 Task: Check the average views per listing of stainless steel appliances in the last 3 years.
Action: Mouse moved to (918, 210)
Screenshot: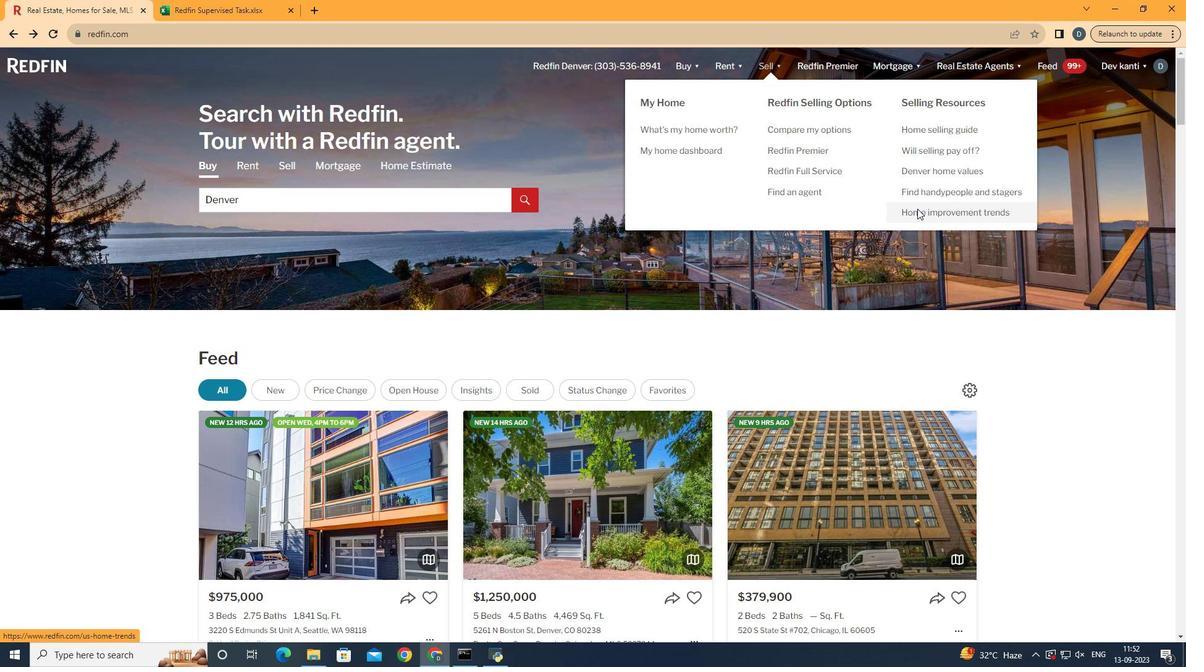 
Action: Mouse pressed left at (918, 210)
Screenshot: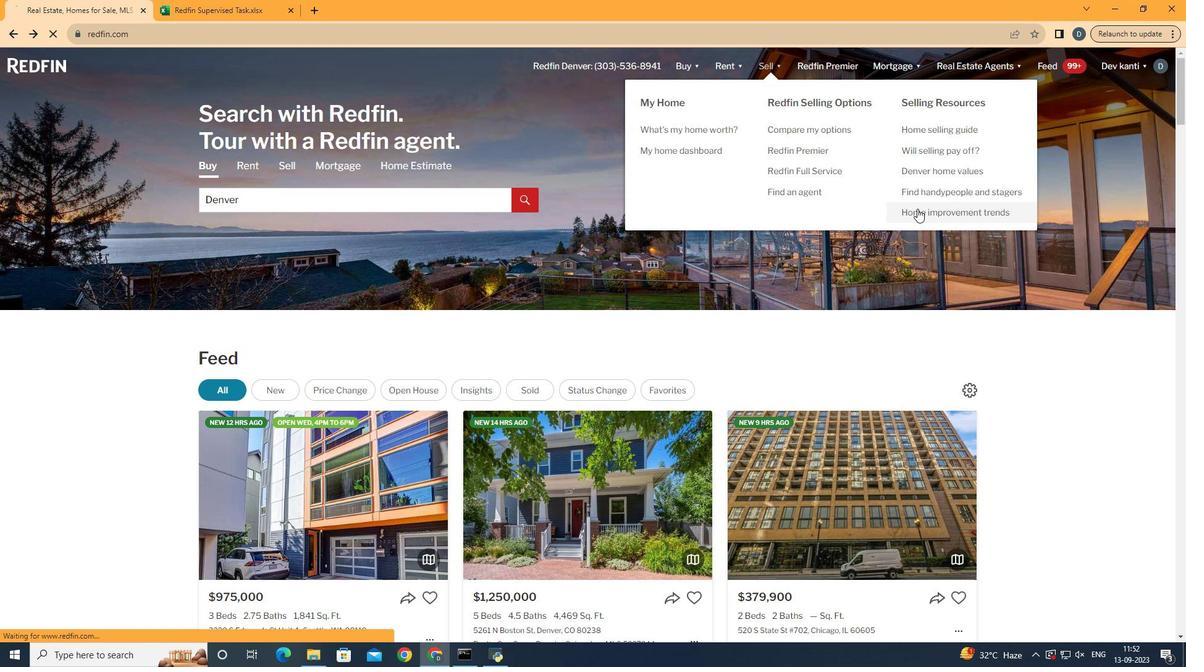 
Action: Mouse moved to (309, 241)
Screenshot: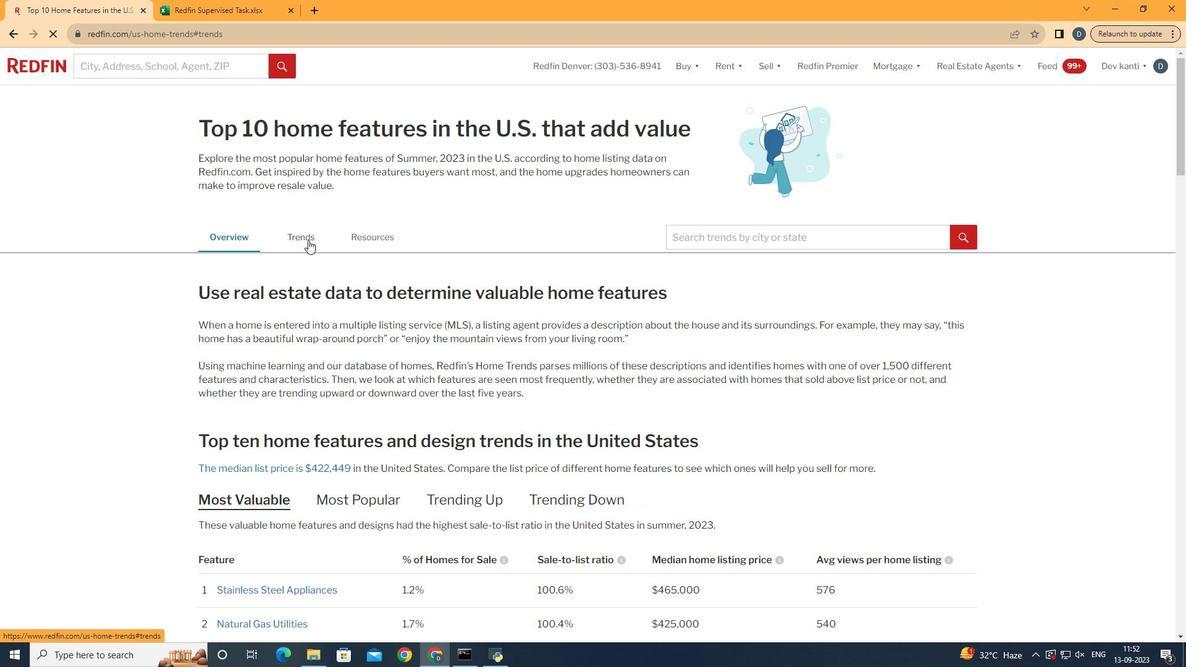
Action: Mouse pressed left at (309, 241)
Screenshot: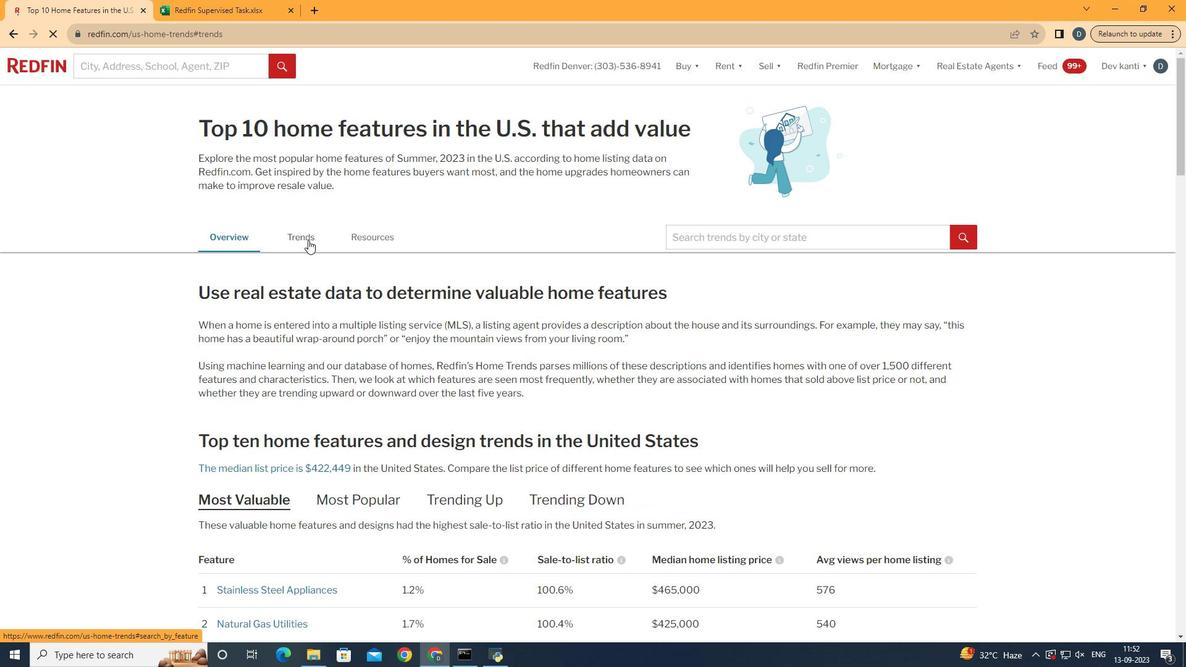 
Action: Mouse moved to (514, 388)
Screenshot: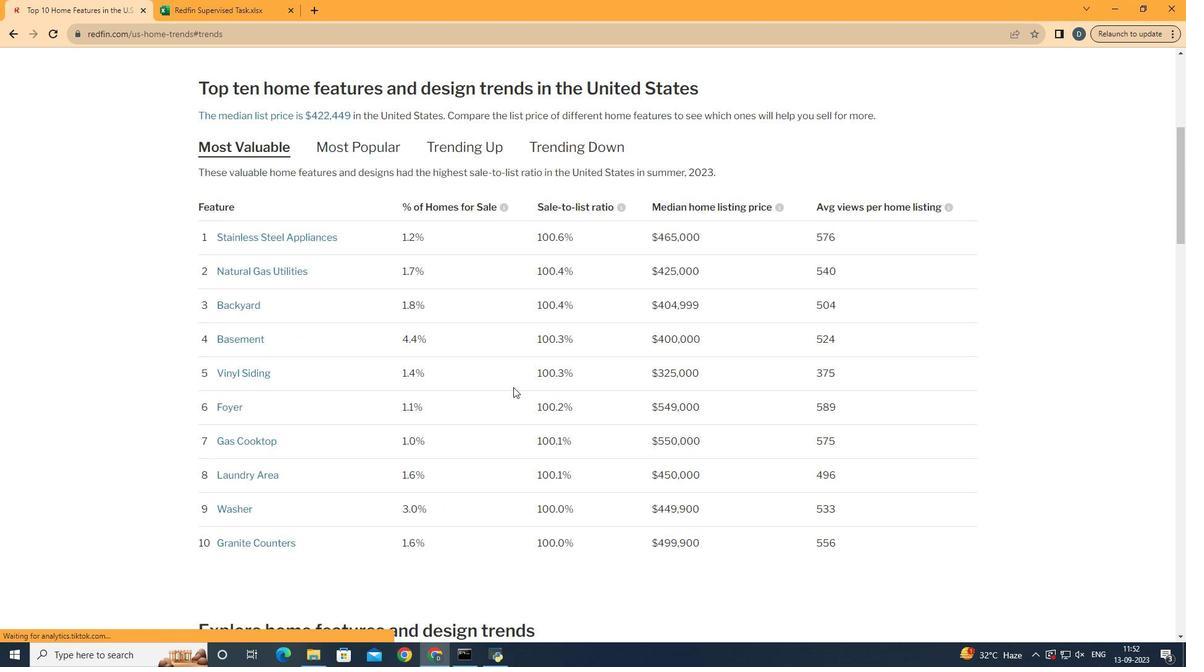 
Action: Mouse scrolled (514, 387) with delta (0, 0)
Screenshot: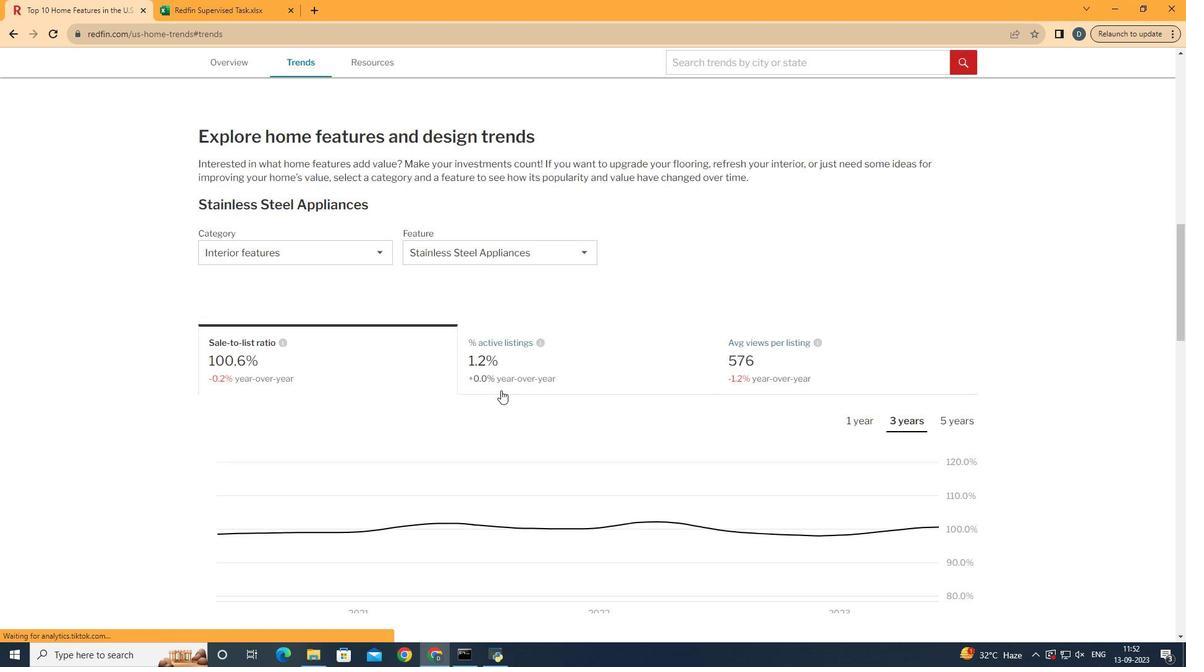 
Action: Mouse scrolled (514, 387) with delta (0, 0)
Screenshot: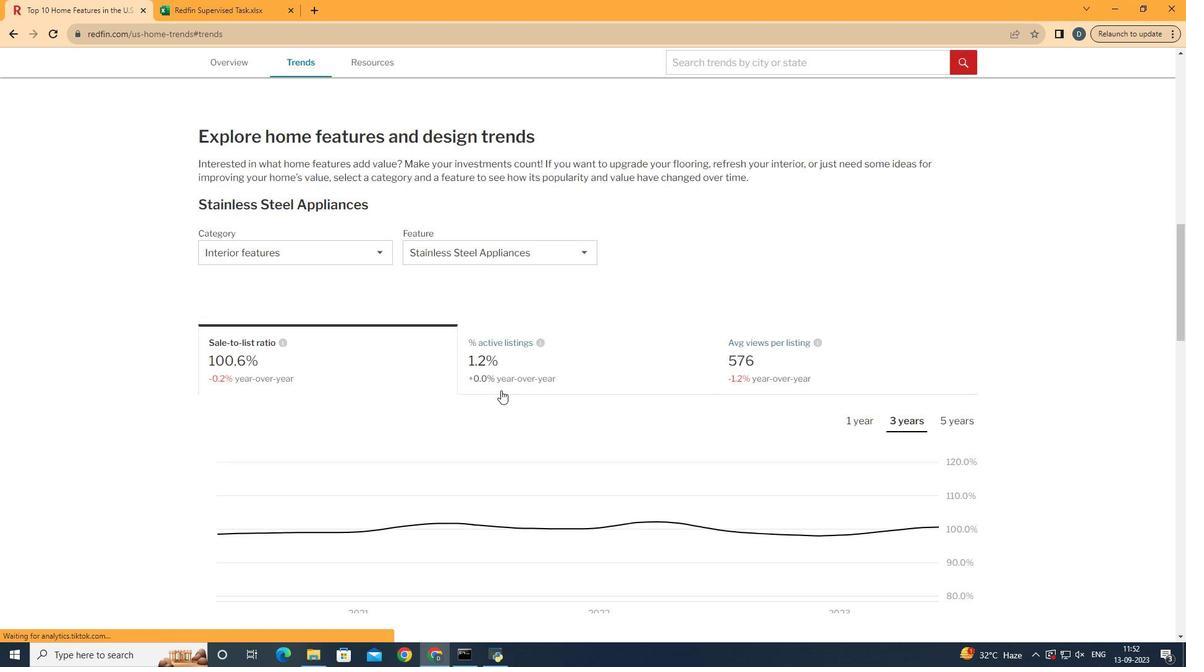 
Action: Mouse moved to (514, 388)
Screenshot: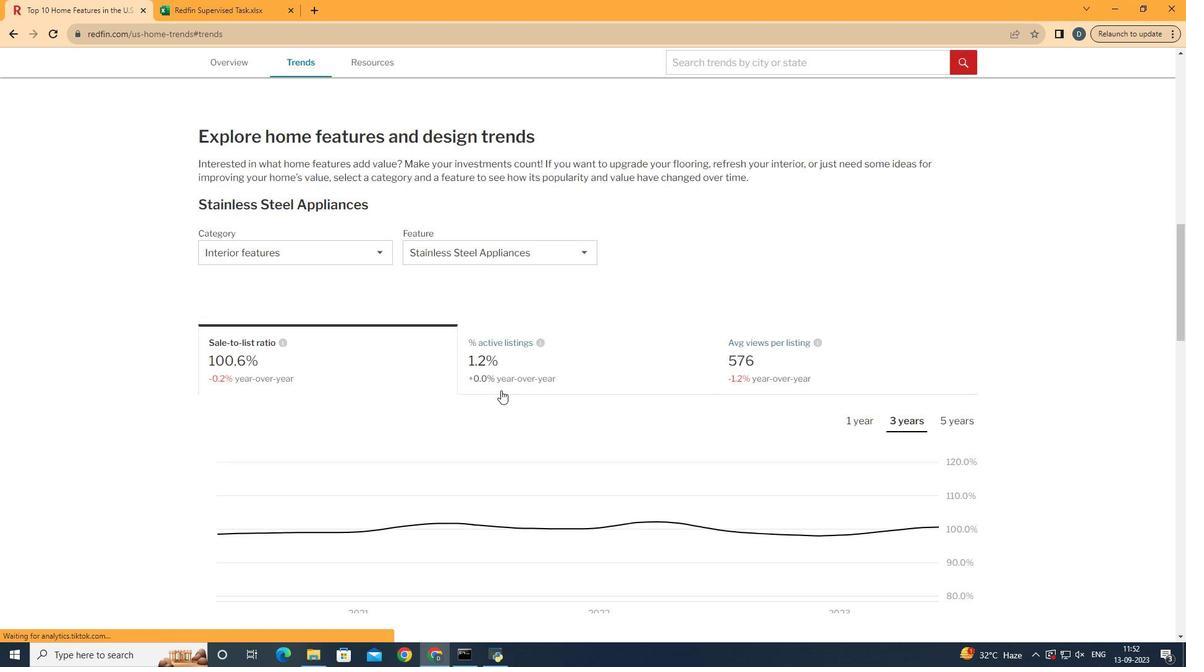 
Action: Mouse scrolled (514, 387) with delta (0, -1)
Screenshot: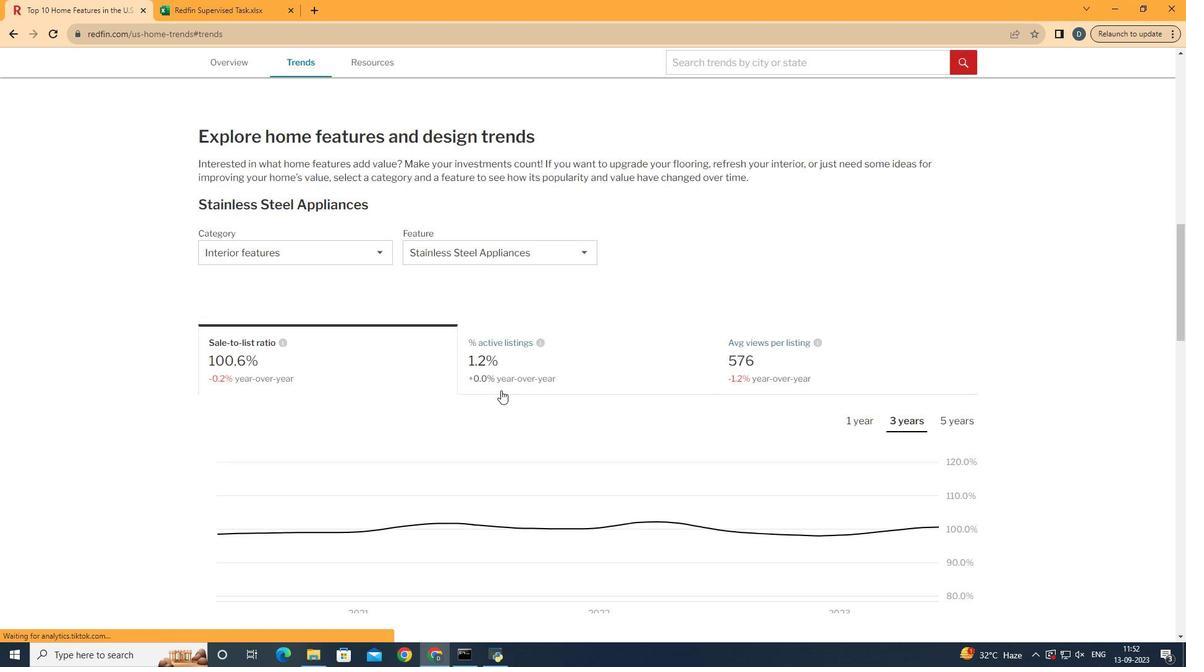 
Action: Mouse scrolled (514, 387) with delta (0, 0)
Screenshot: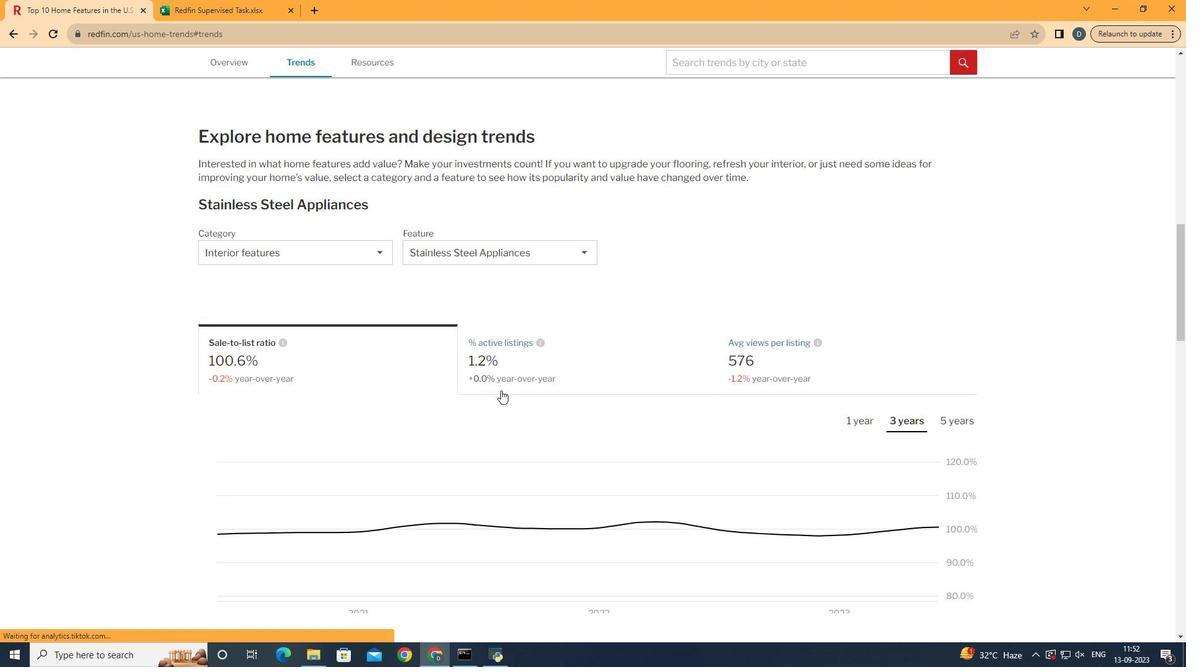 
Action: Mouse scrolled (514, 387) with delta (0, 0)
Screenshot: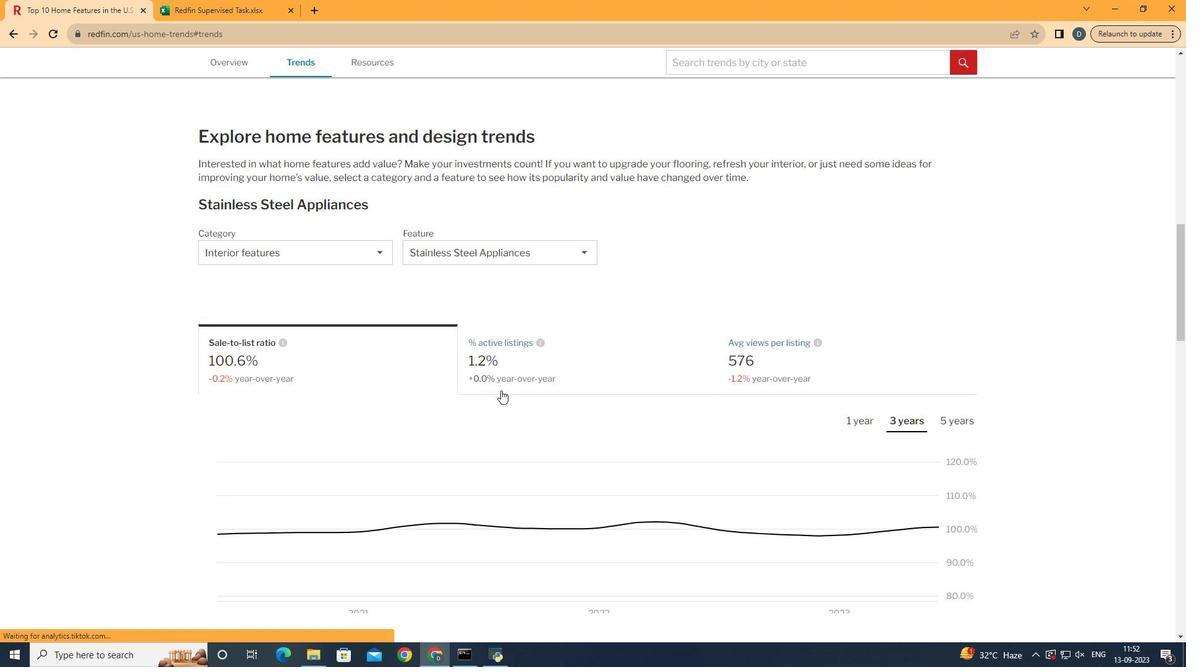 
Action: Mouse scrolled (514, 387) with delta (0, 0)
Screenshot: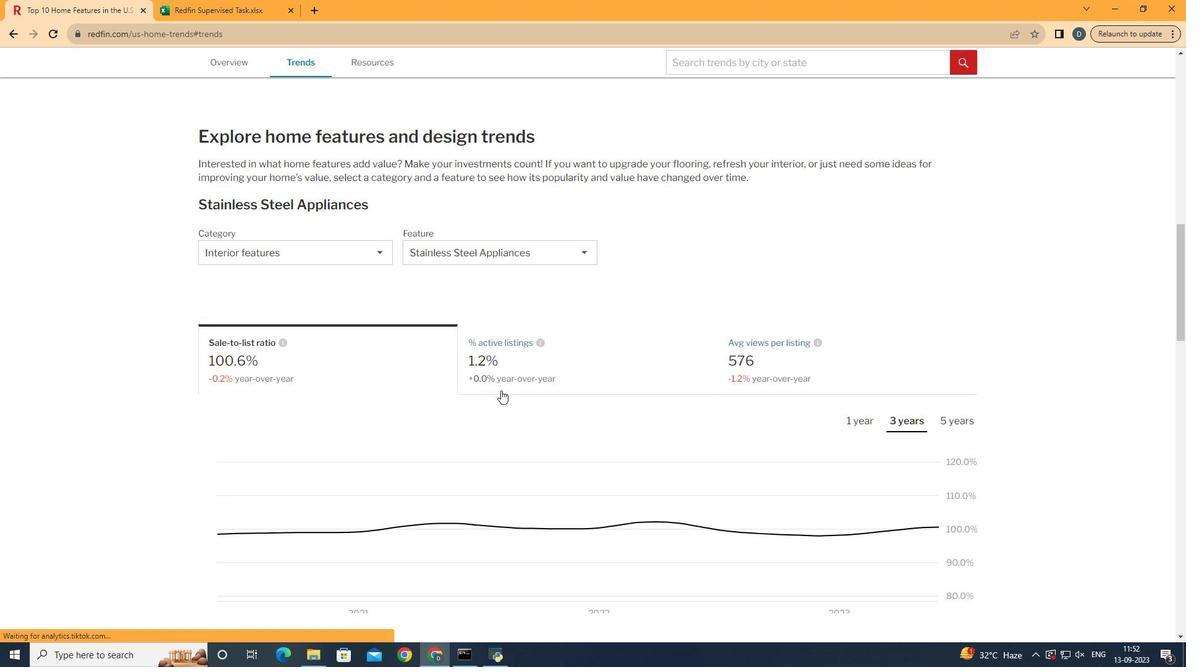 
Action: Mouse scrolled (514, 387) with delta (0, 0)
Screenshot: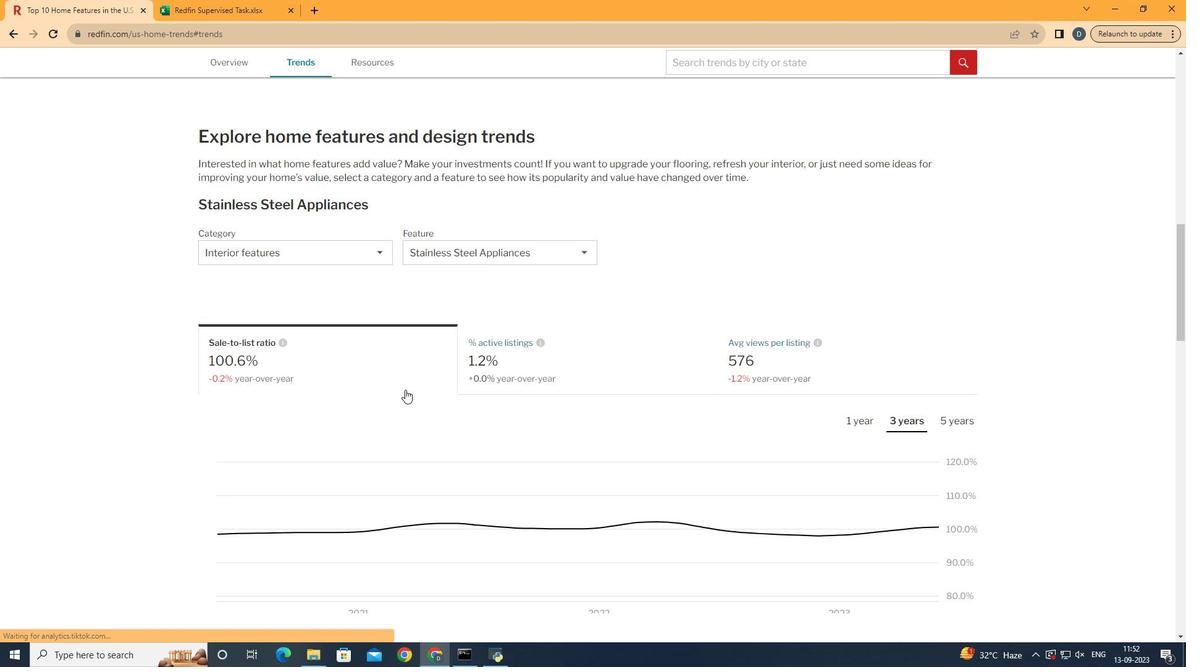 
Action: Mouse moved to (316, 250)
Screenshot: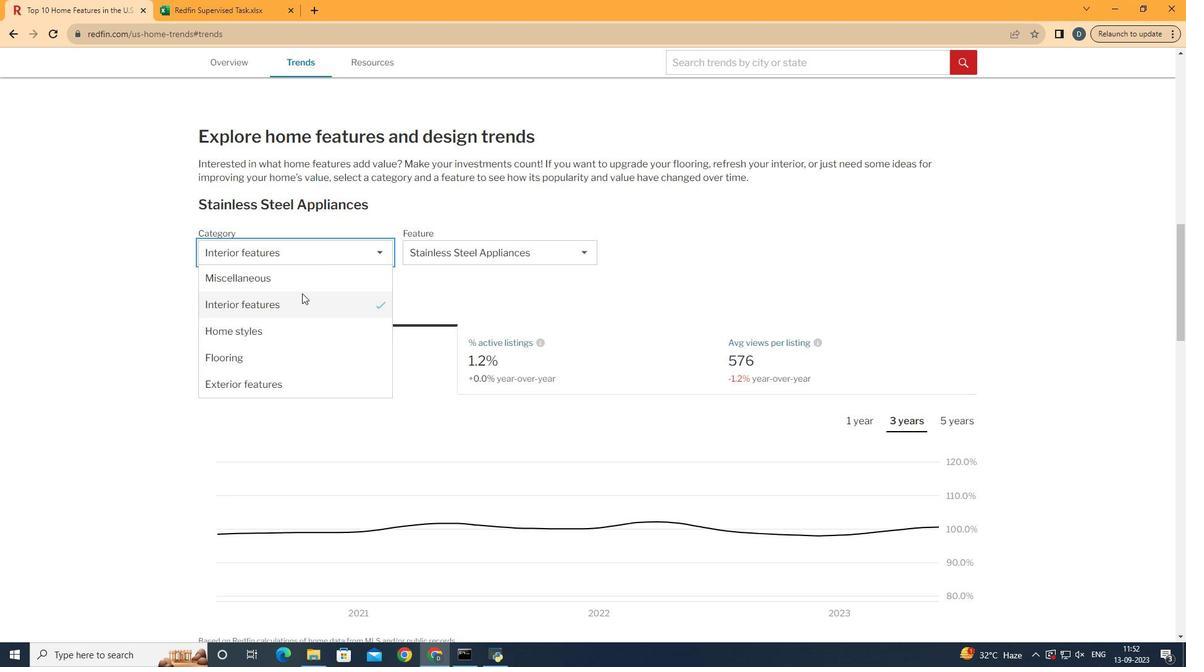
Action: Mouse pressed left at (316, 250)
Screenshot: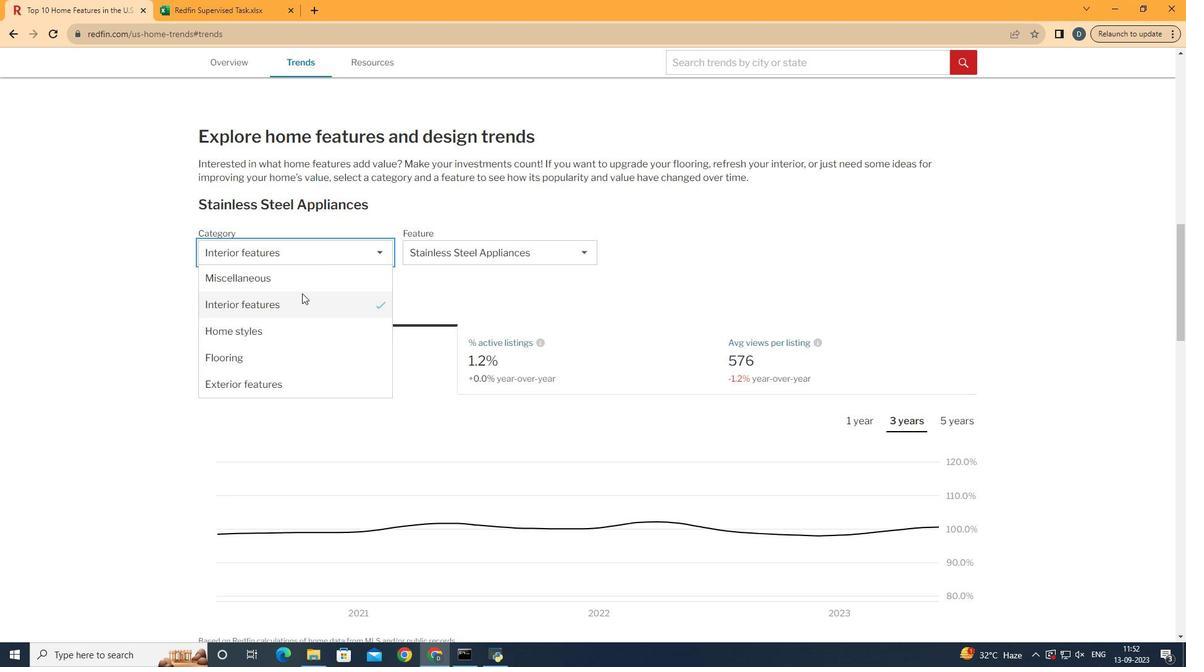 
Action: Mouse moved to (309, 309)
Screenshot: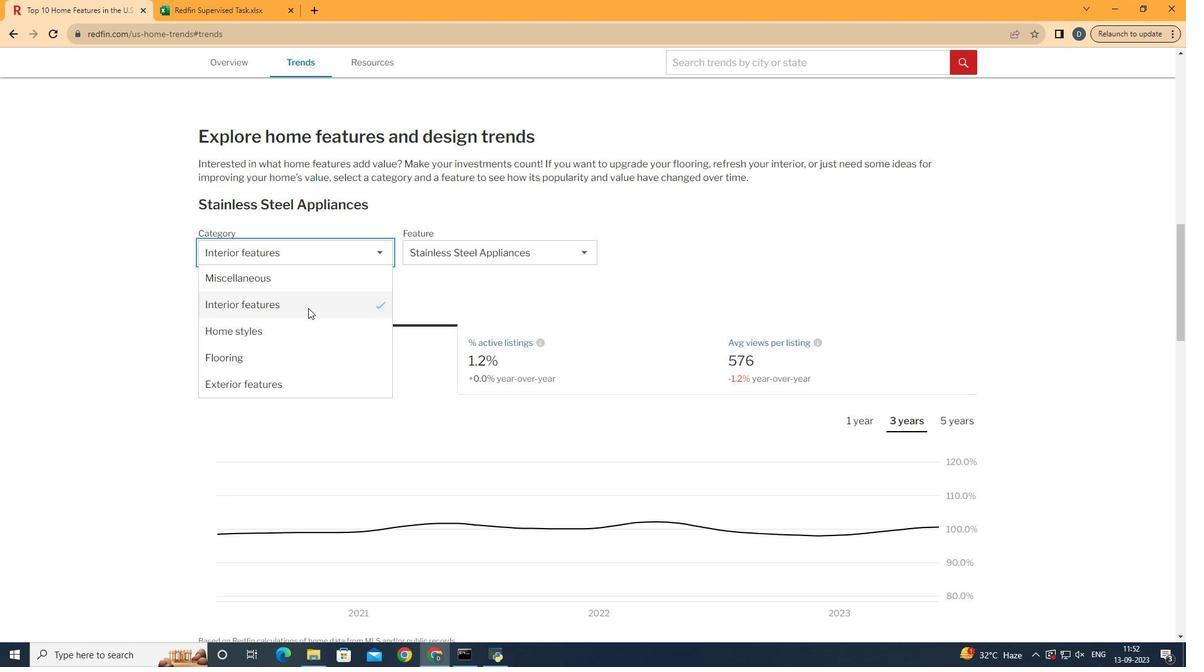 
Action: Mouse pressed left at (309, 309)
Screenshot: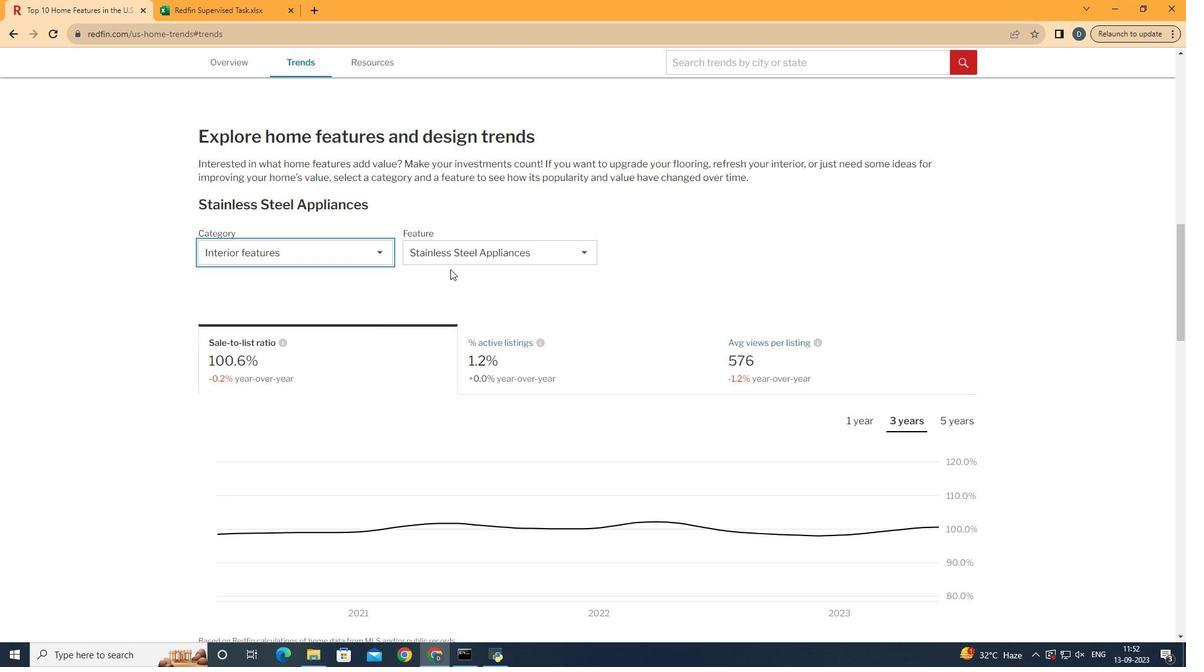 
Action: Mouse moved to (505, 245)
Screenshot: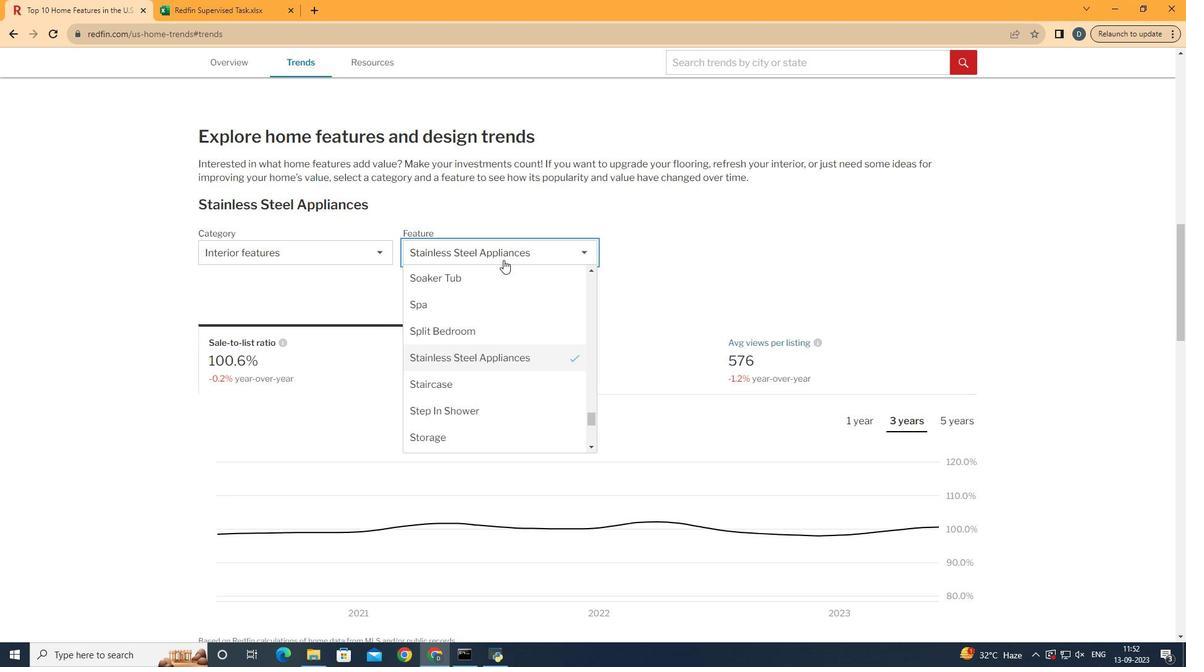 
Action: Mouse pressed left at (505, 245)
Screenshot: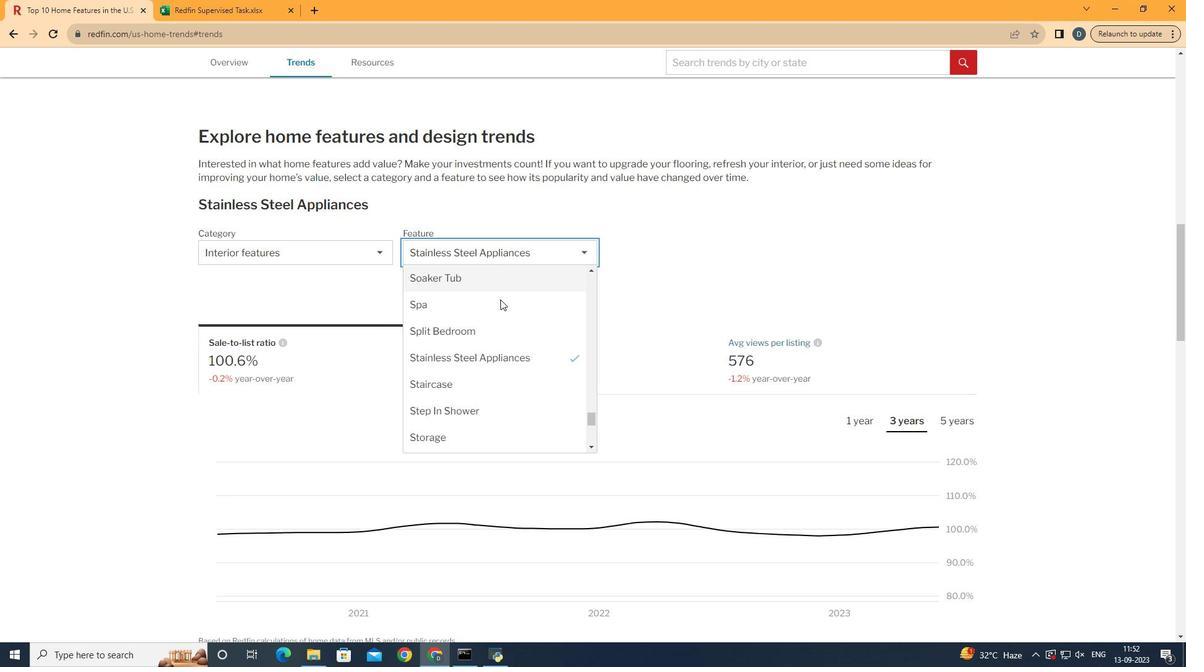 
Action: Mouse moved to (507, 357)
Screenshot: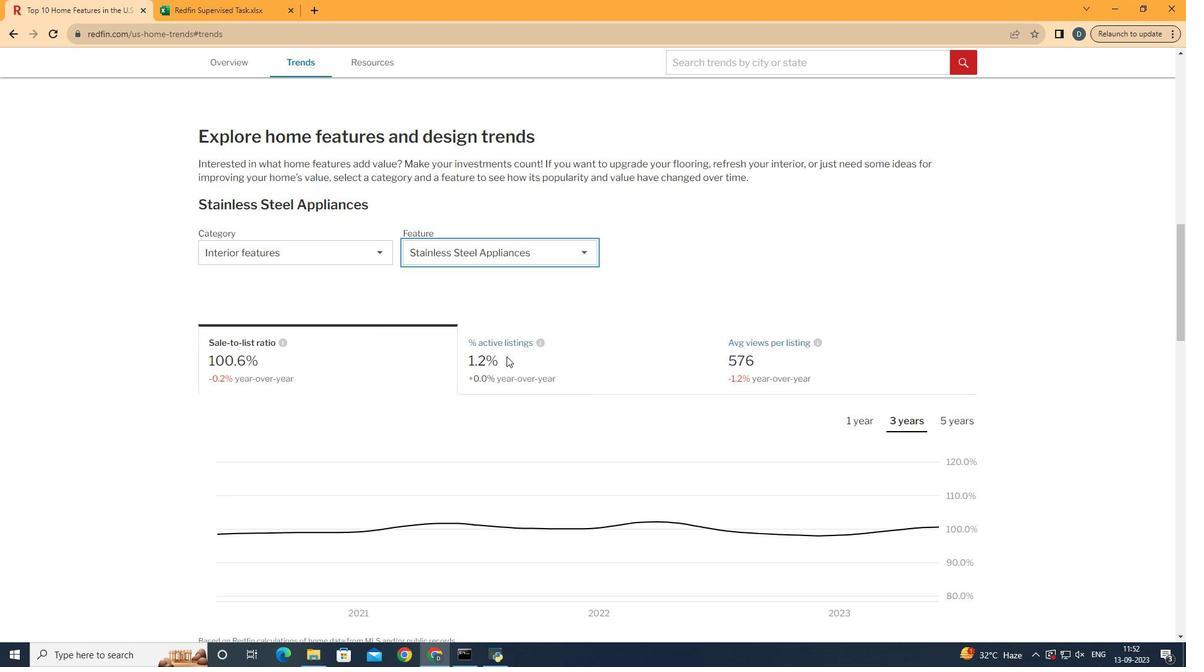 
Action: Mouse pressed left at (507, 357)
Screenshot: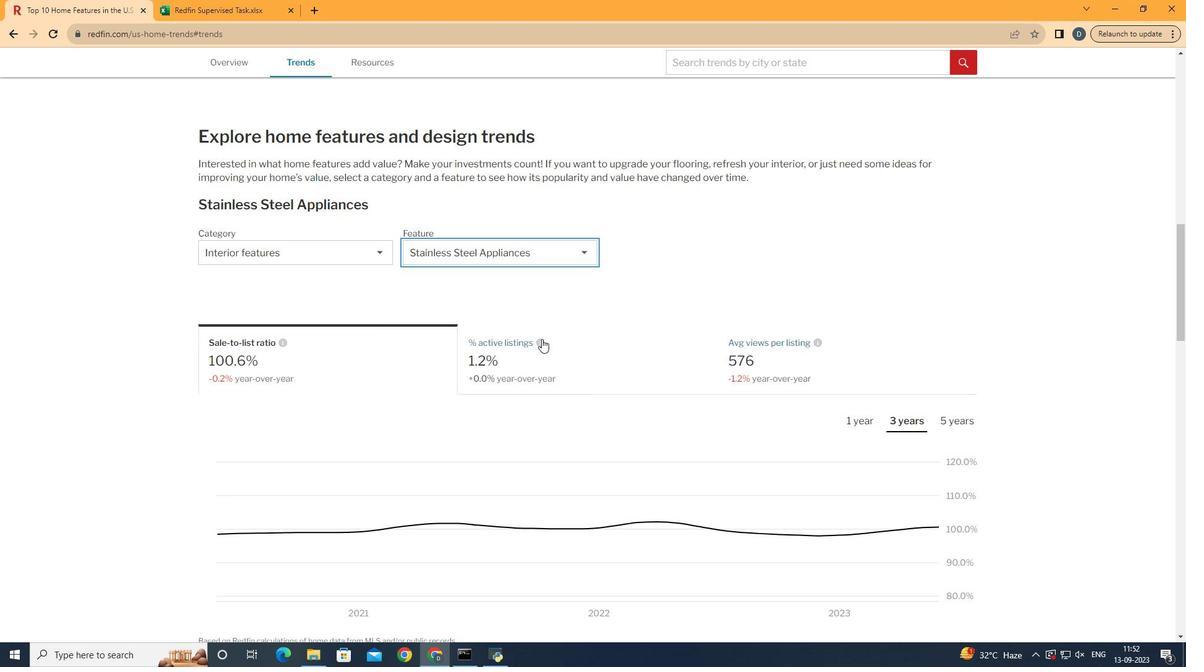 
Action: Mouse moved to (674, 289)
Screenshot: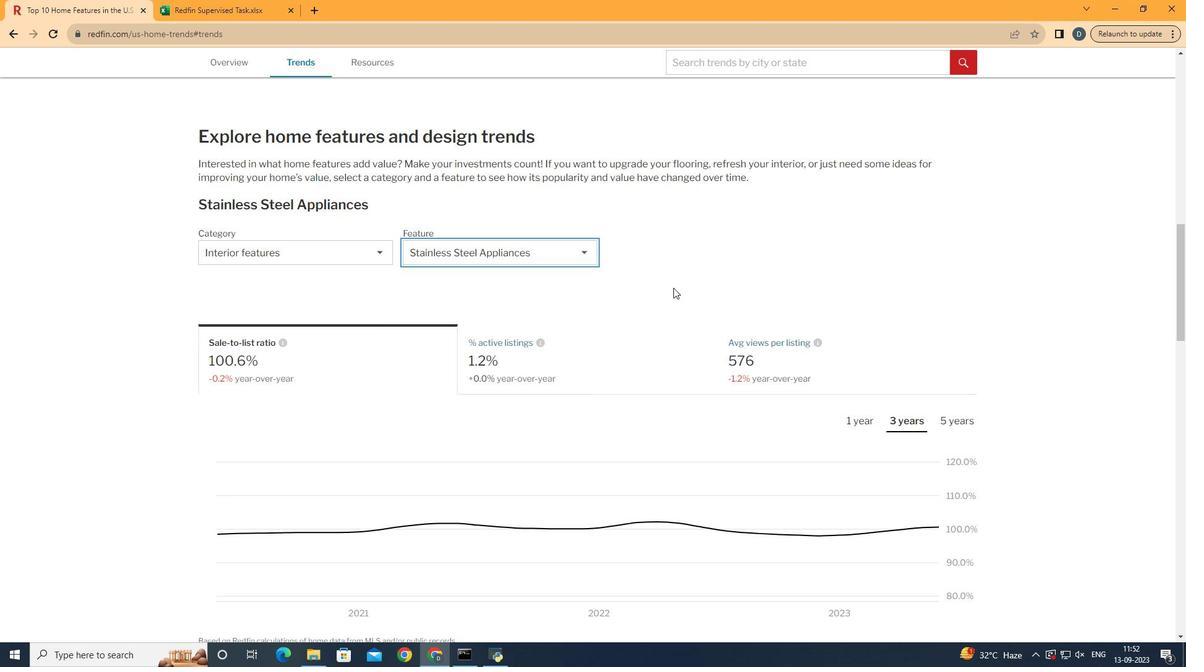 
Action: Mouse scrolled (674, 288) with delta (0, 0)
Screenshot: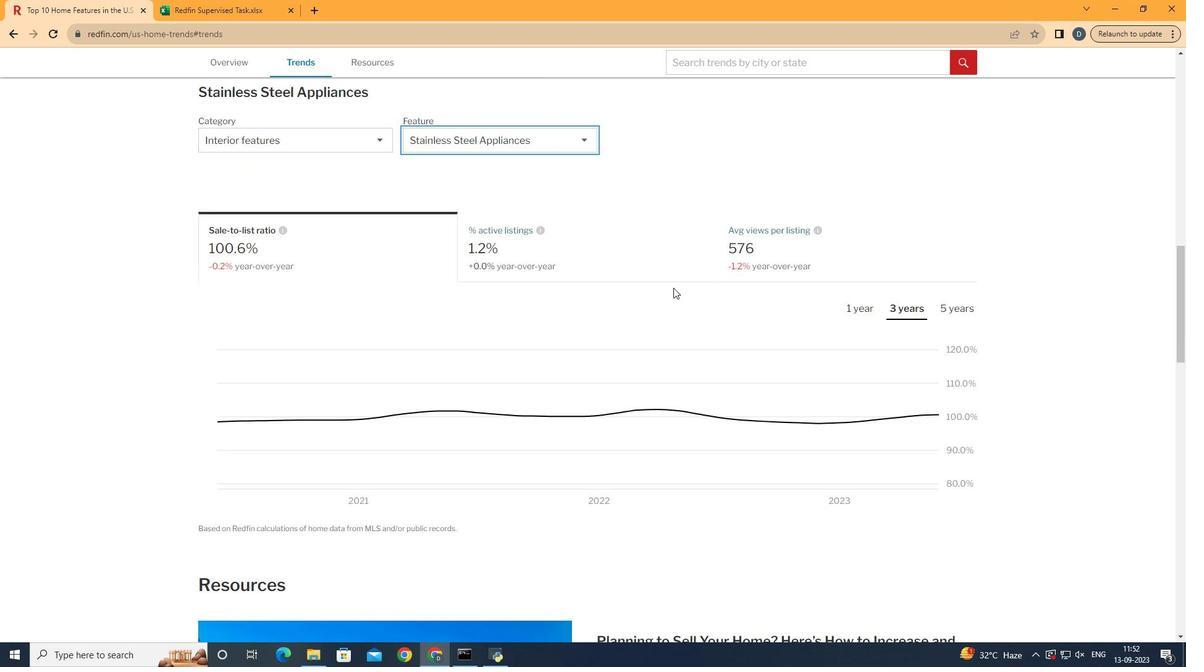 
Action: Mouse scrolled (674, 288) with delta (0, 0)
Screenshot: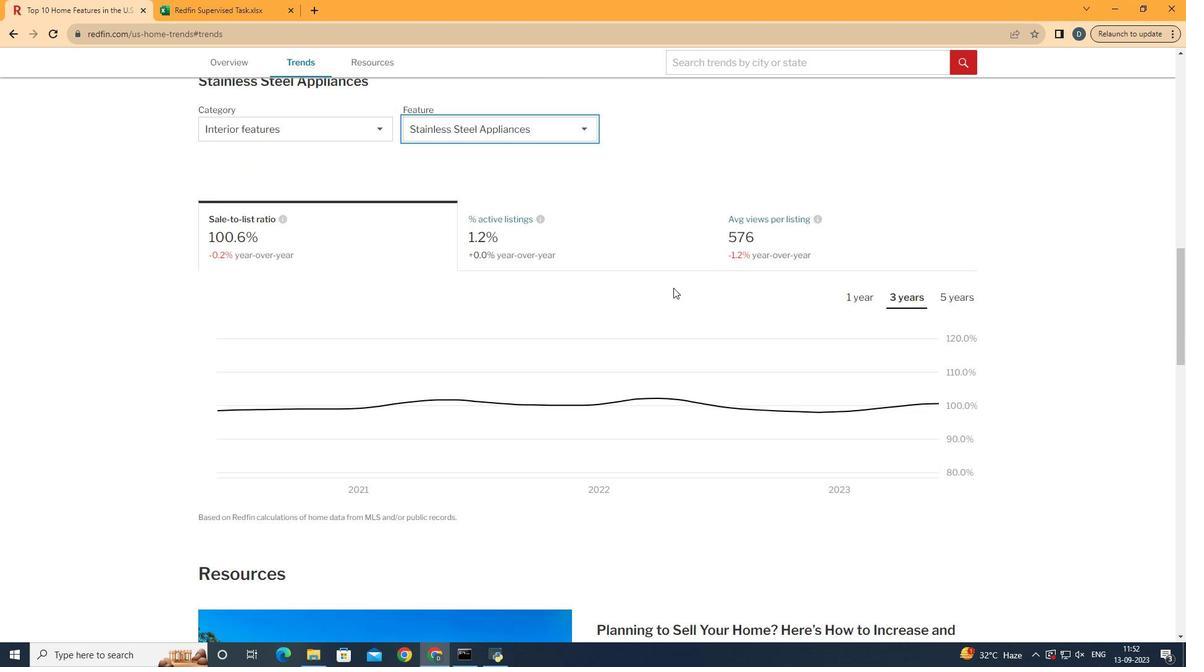 
Action: Mouse moved to (826, 242)
Screenshot: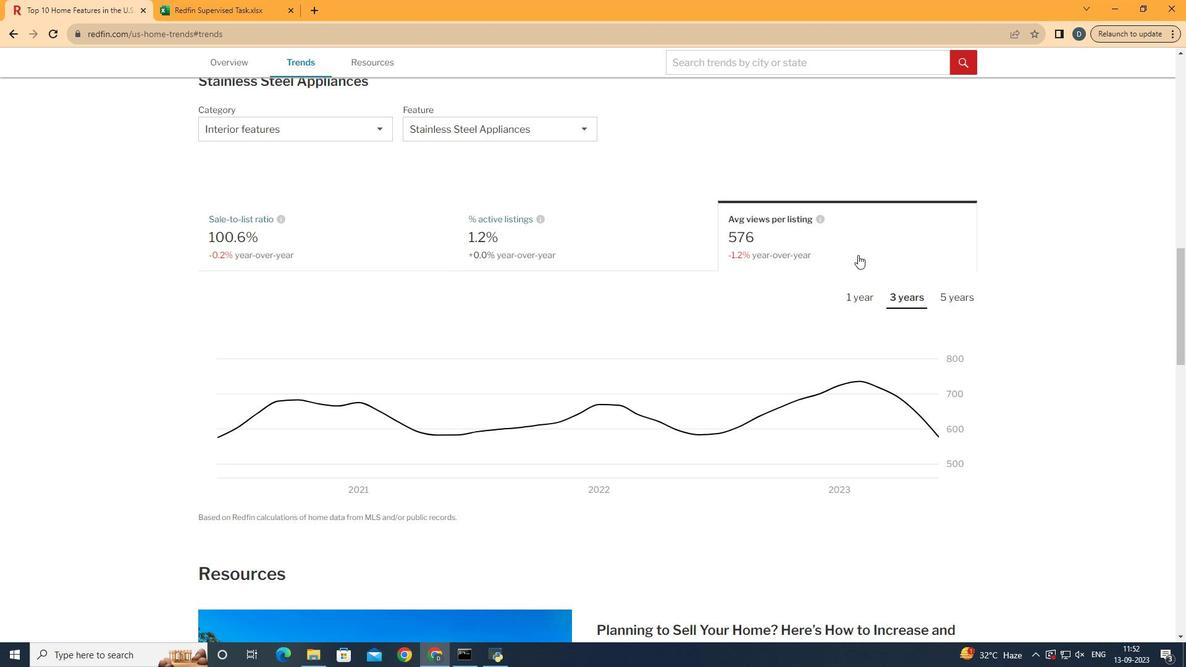 
Action: Mouse pressed left at (826, 242)
Screenshot: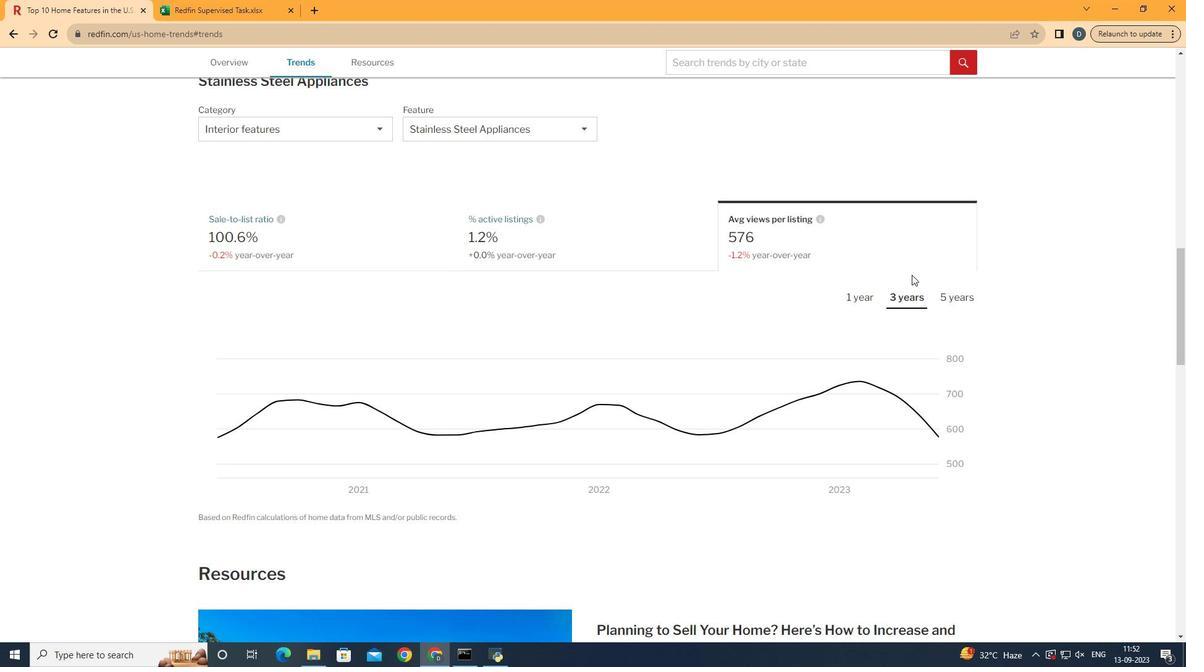 
Action: Mouse moved to (922, 298)
Screenshot: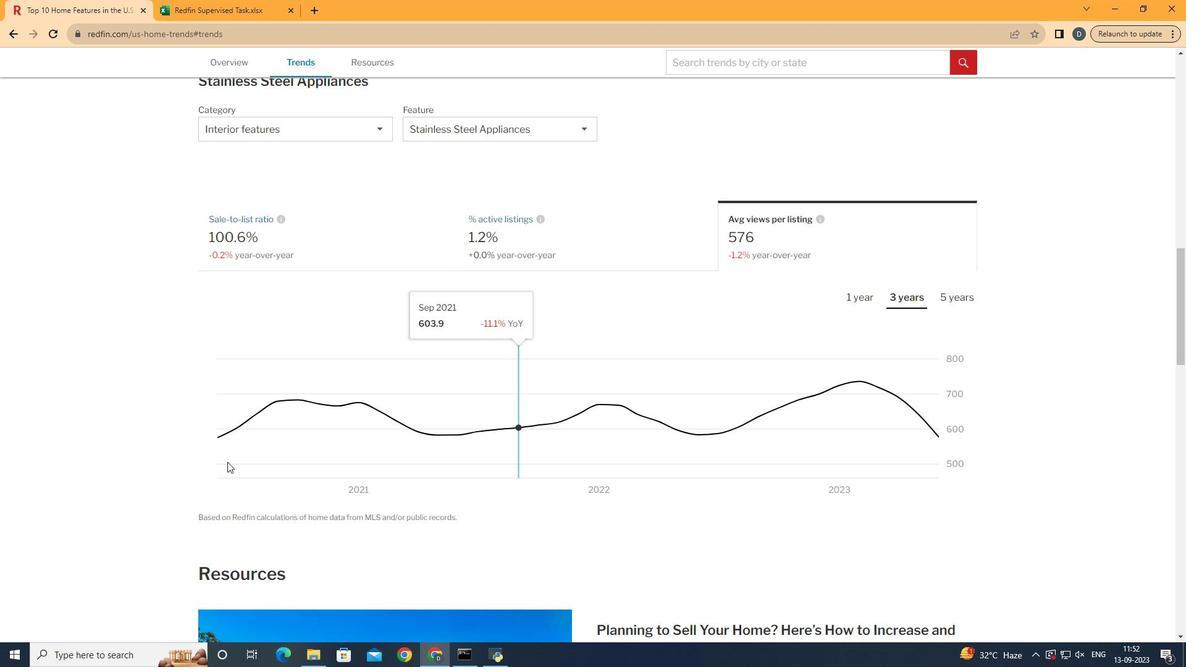 
Action: Mouse pressed left at (922, 298)
Screenshot: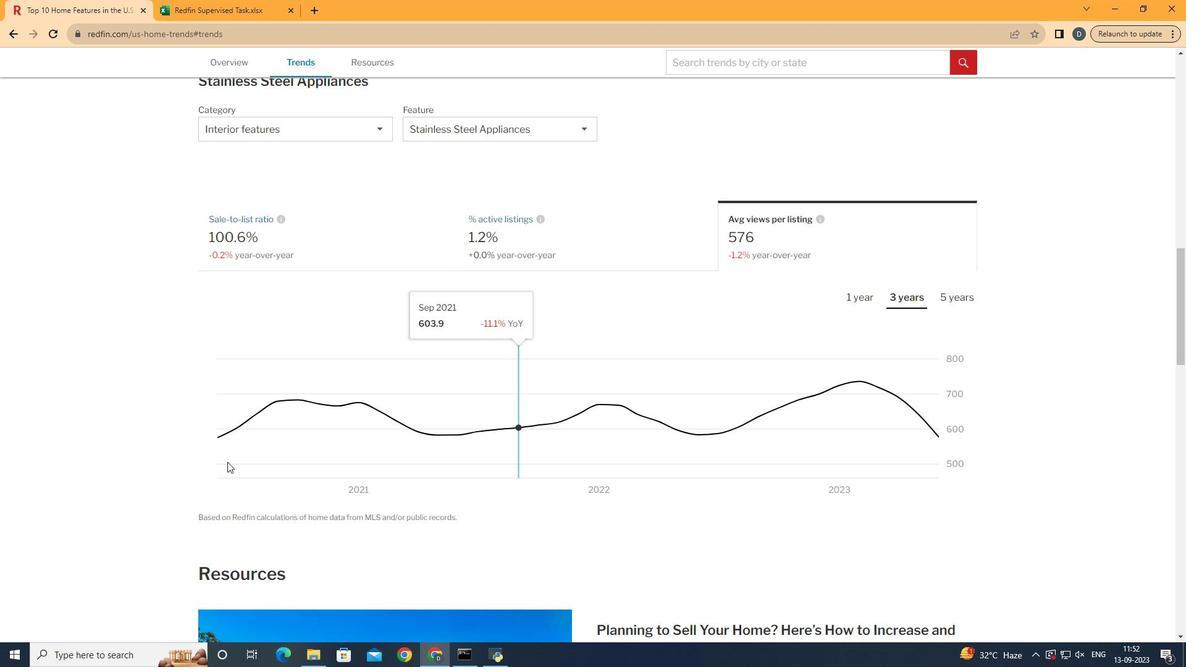
Action: Mouse moved to (933, 419)
Screenshot: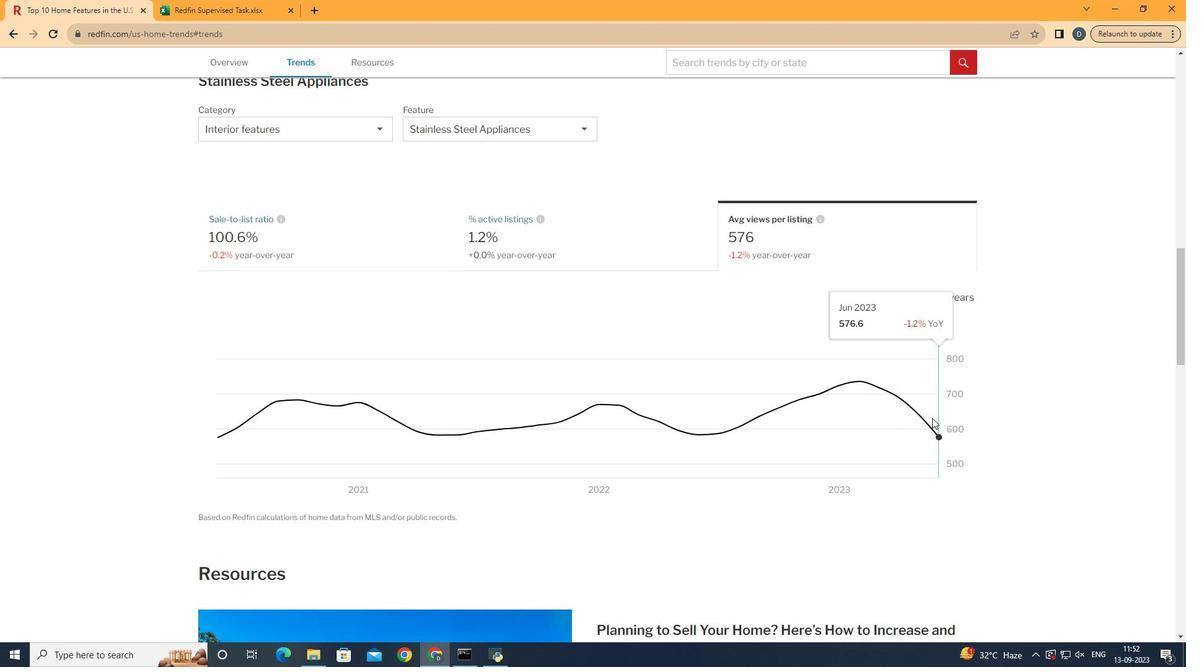 
